 Task: Sort the unsolved tickets in your groups, order by Solved date in ascending order.
Action: Mouse moved to (9, 239)
Screenshot: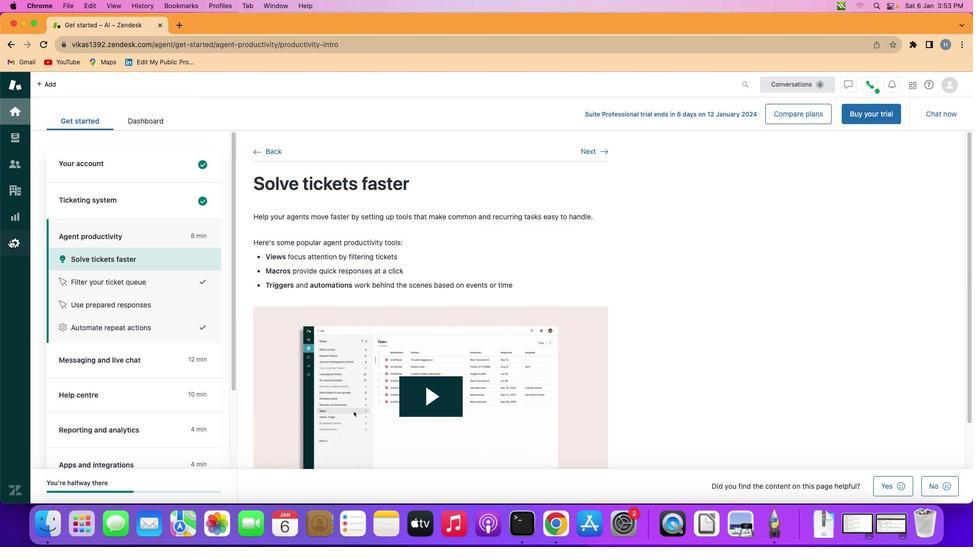 
Action: Mouse pressed left at (9, 239)
Screenshot: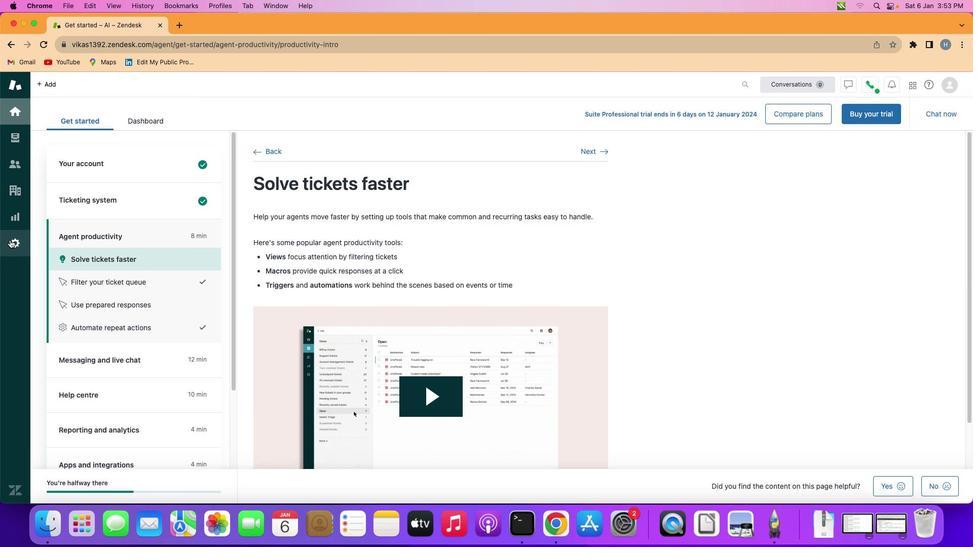 
Action: Mouse moved to (300, 400)
Screenshot: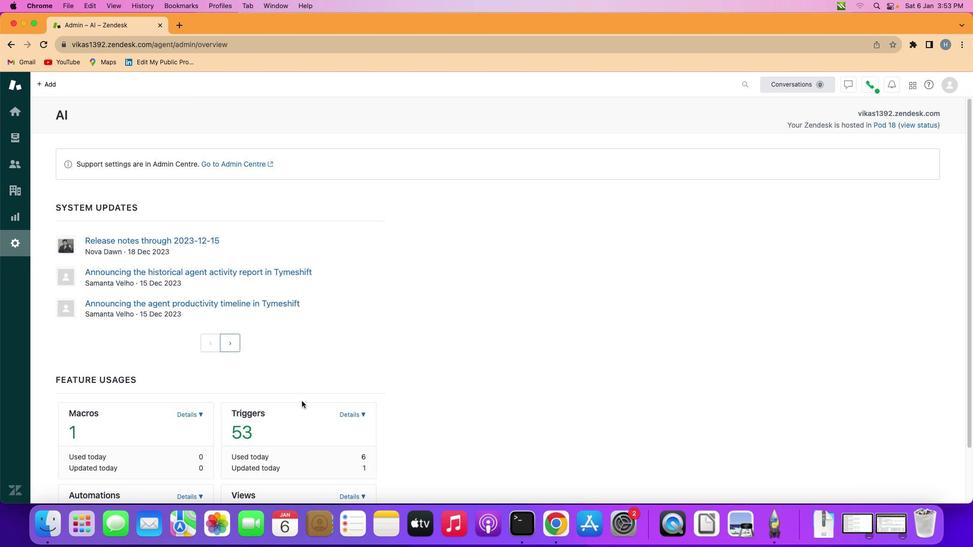 
Action: Mouse scrolled (300, 400) with delta (0, 0)
Screenshot: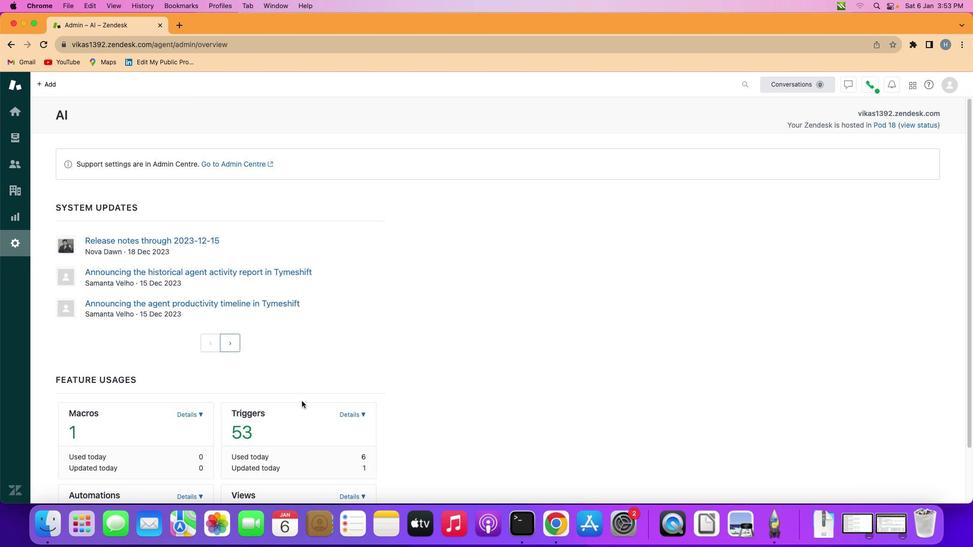 
Action: Mouse moved to (300, 400)
Screenshot: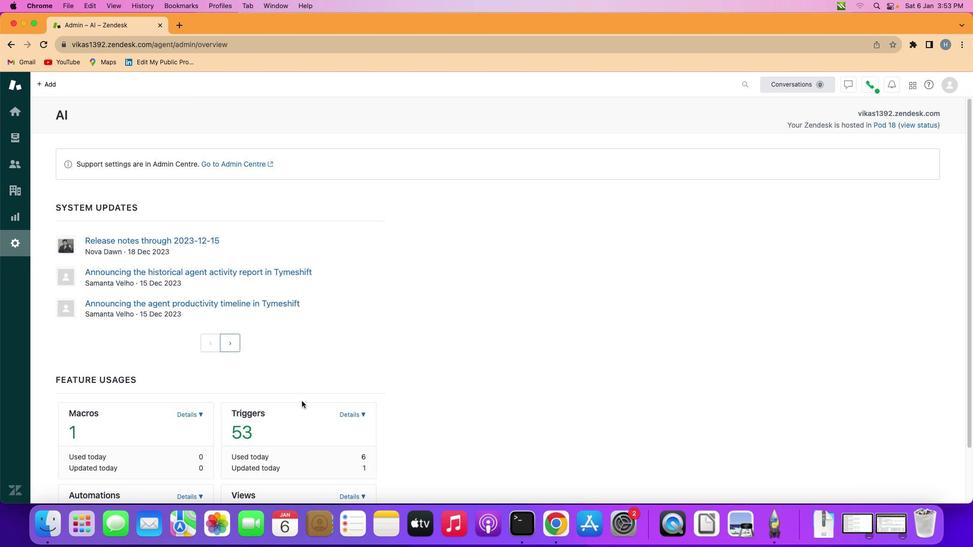 
Action: Mouse scrolled (300, 400) with delta (0, -1)
Screenshot: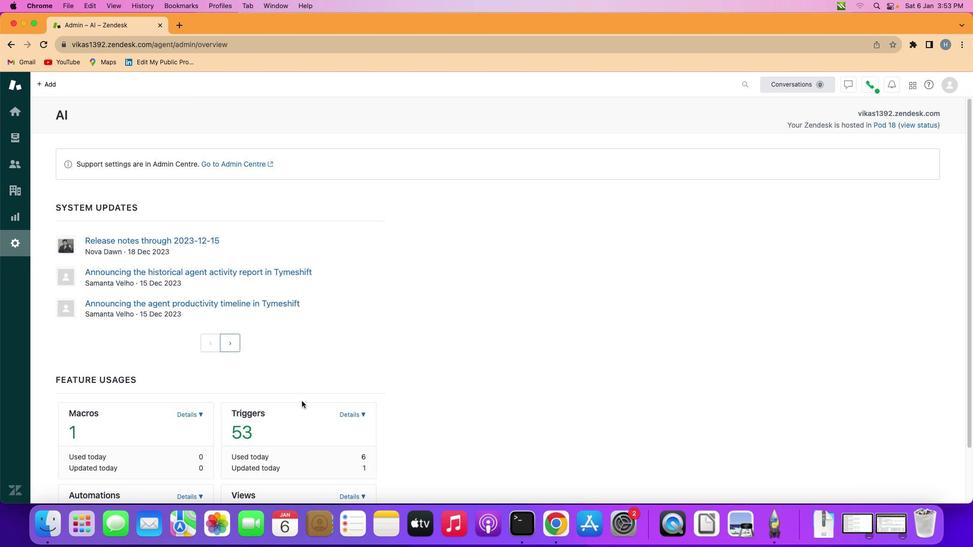 
Action: Mouse moved to (300, 400)
Screenshot: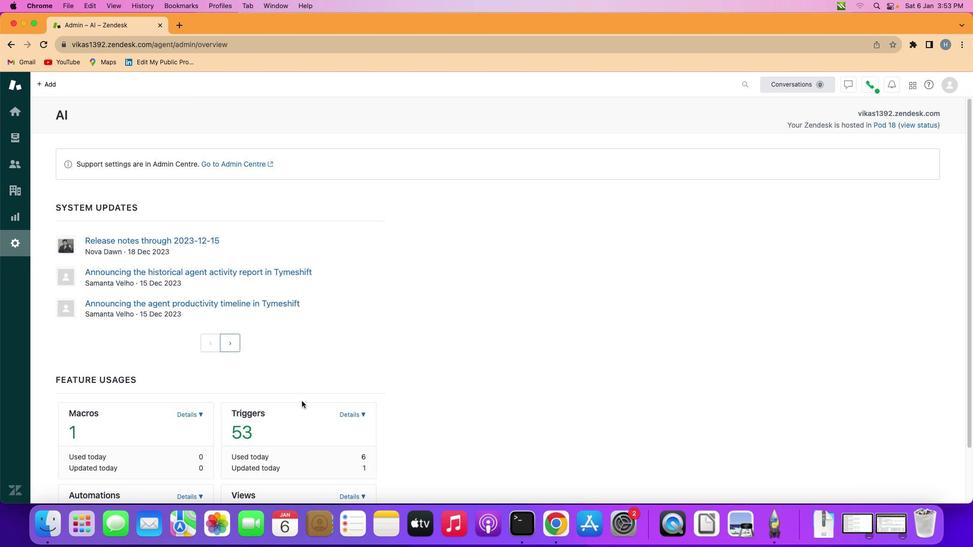 
Action: Mouse scrolled (300, 400) with delta (0, 0)
Screenshot: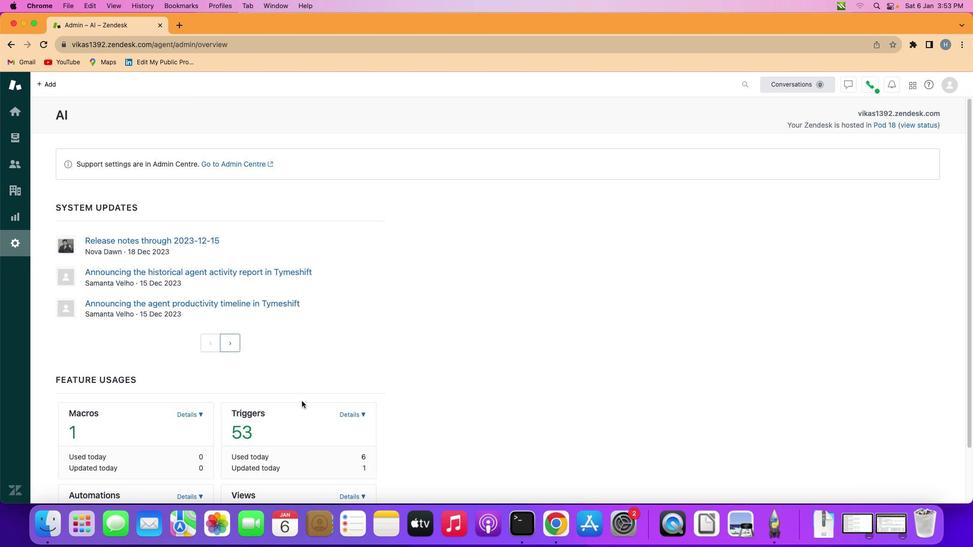 
Action: Mouse scrolled (300, 400) with delta (0, -1)
Screenshot: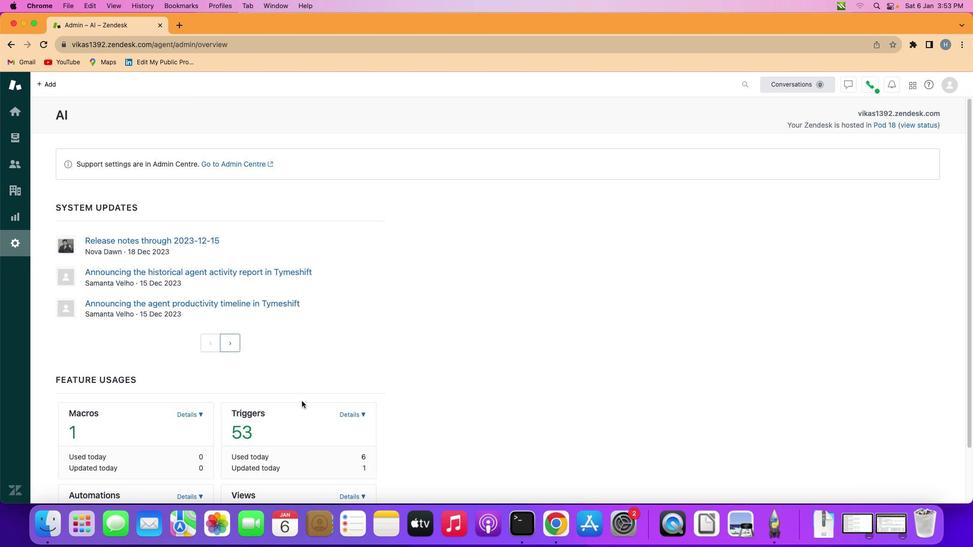 
Action: Mouse scrolled (300, 400) with delta (0, -1)
Screenshot: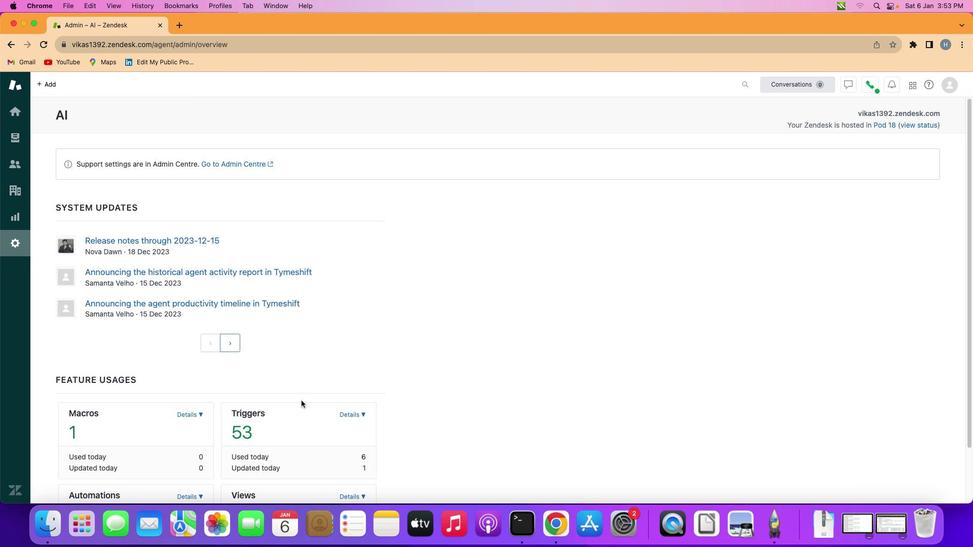 
Action: Mouse scrolled (300, 400) with delta (0, -2)
Screenshot: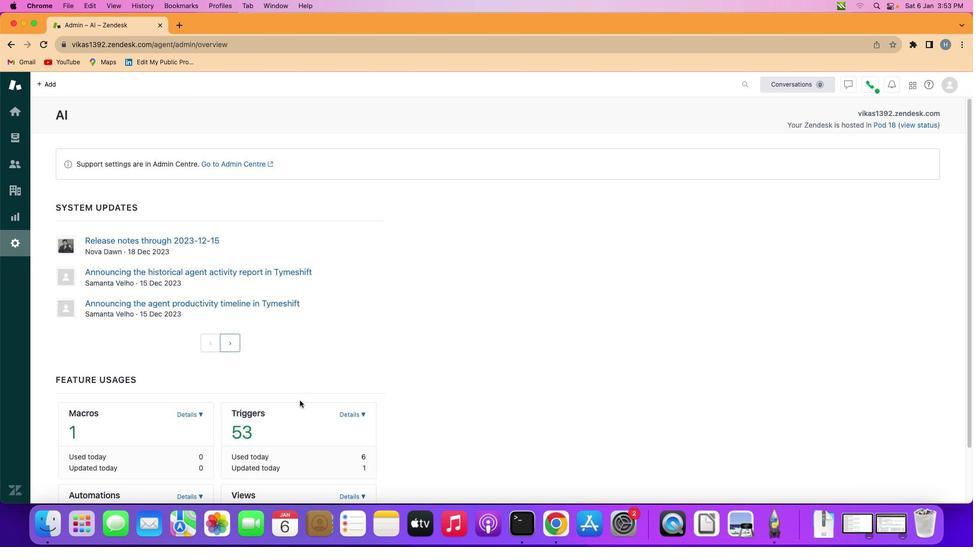 
Action: Mouse moved to (288, 432)
Screenshot: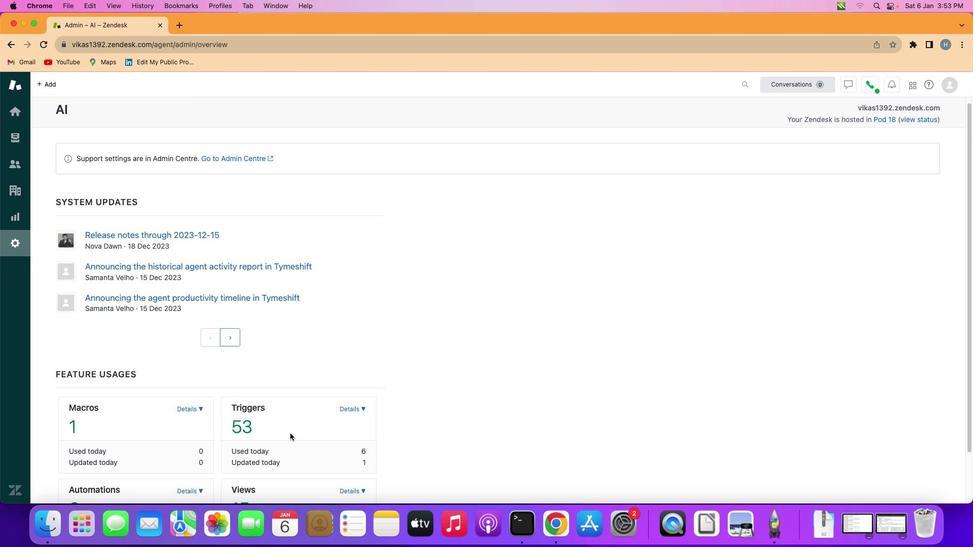 
Action: Mouse scrolled (288, 432) with delta (0, -1)
Screenshot: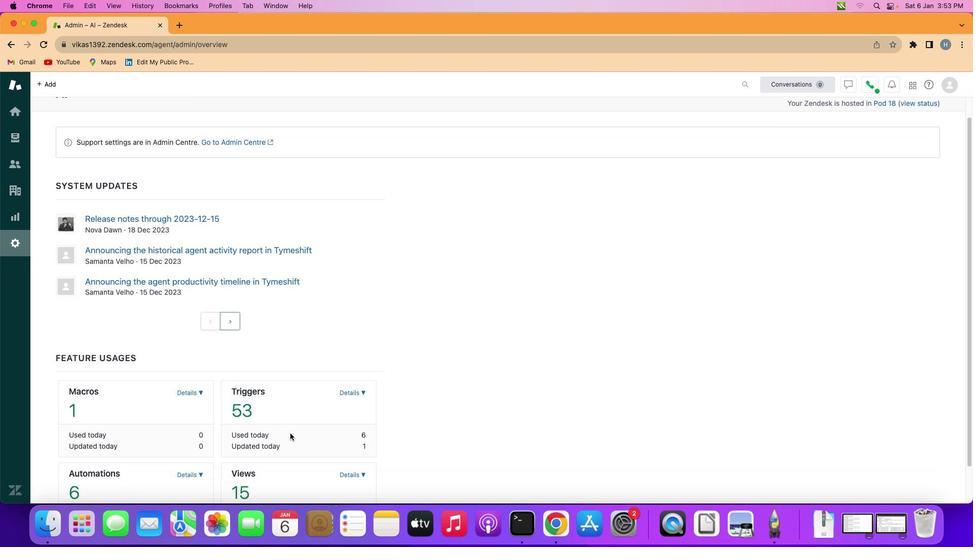 
Action: Mouse moved to (288, 432)
Screenshot: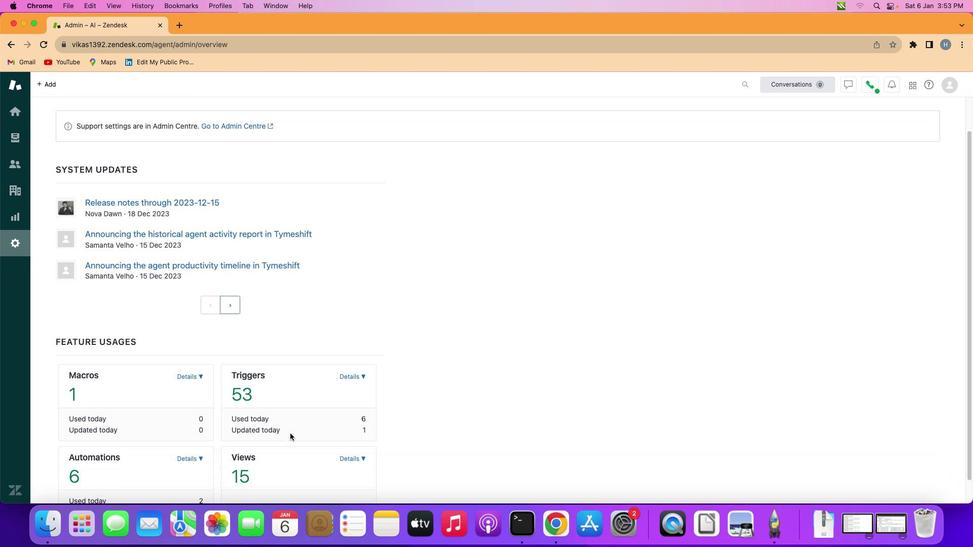 
Action: Mouse scrolled (288, 432) with delta (0, -1)
Screenshot: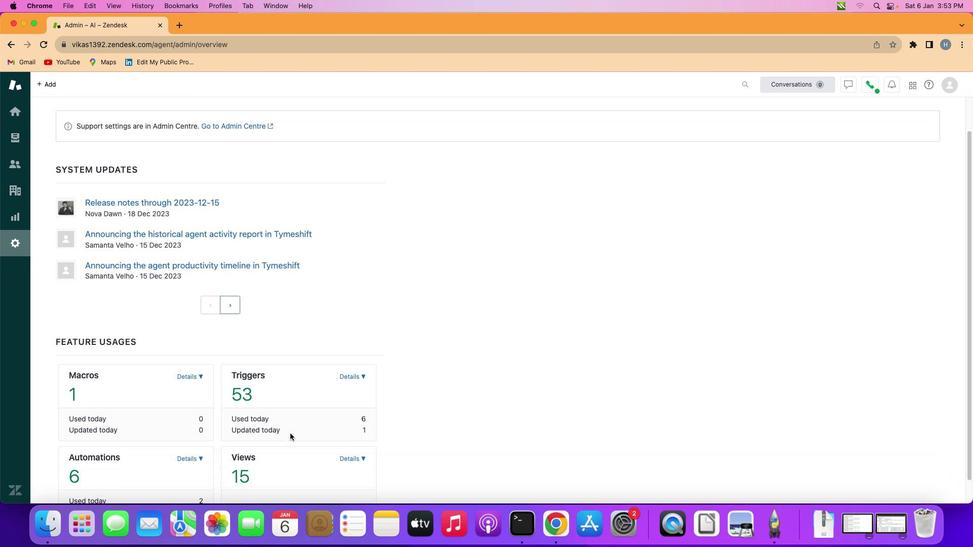 
Action: Mouse moved to (288, 432)
Screenshot: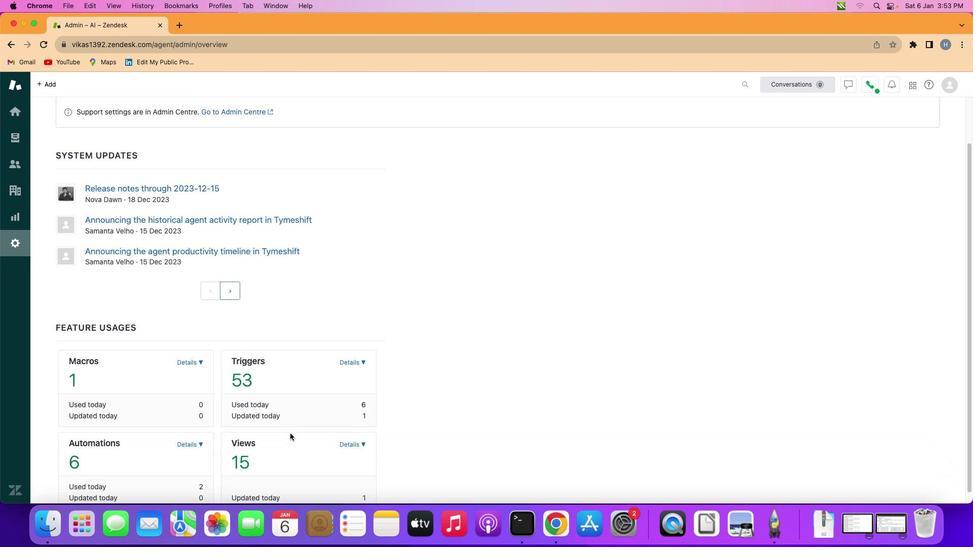 
Action: Mouse scrolled (288, 432) with delta (0, -1)
Screenshot: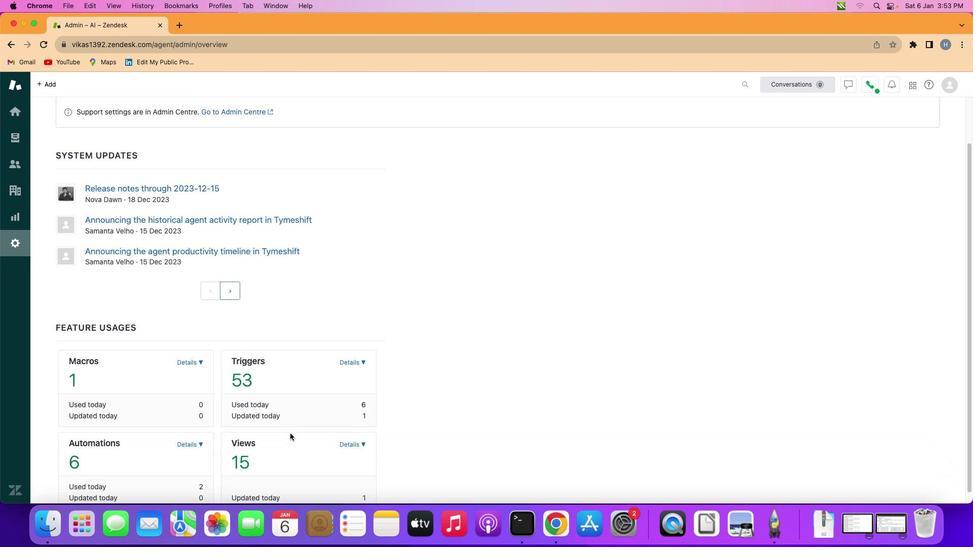 
Action: Mouse moved to (288, 432)
Screenshot: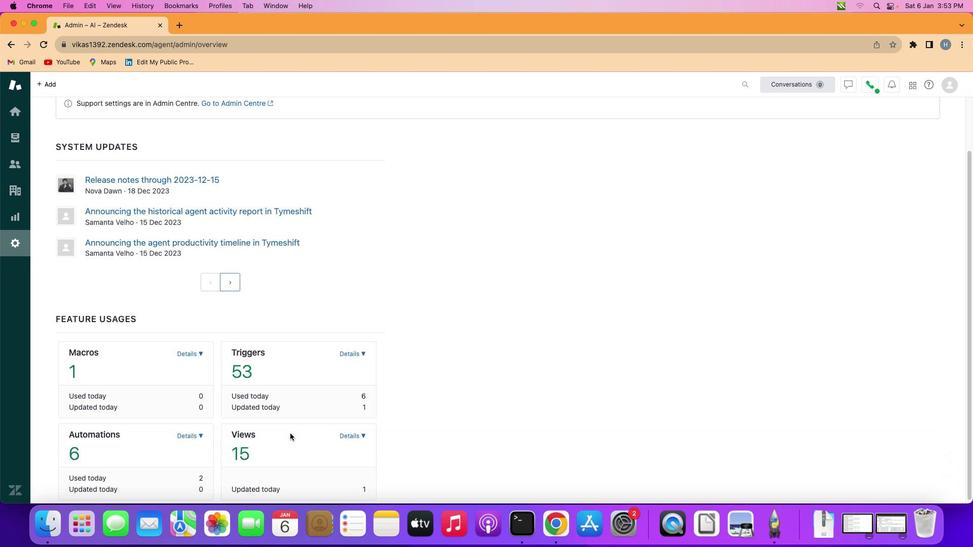 
Action: Mouse scrolled (288, 432) with delta (0, -2)
Screenshot: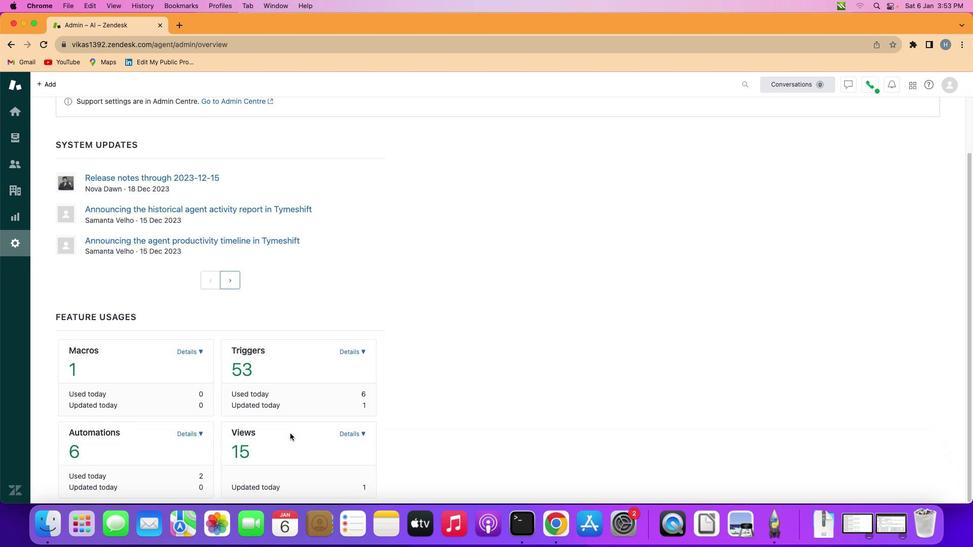
Action: Mouse scrolled (288, 432) with delta (0, -3)
Screenshot: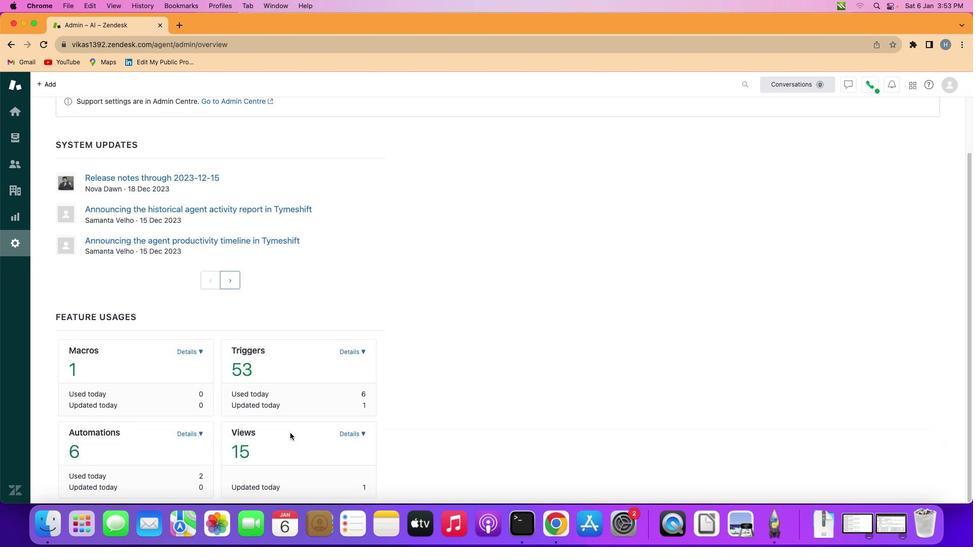 
Action: Mouse scrolled (288, 432) with delta (0, -3)
Screenshot: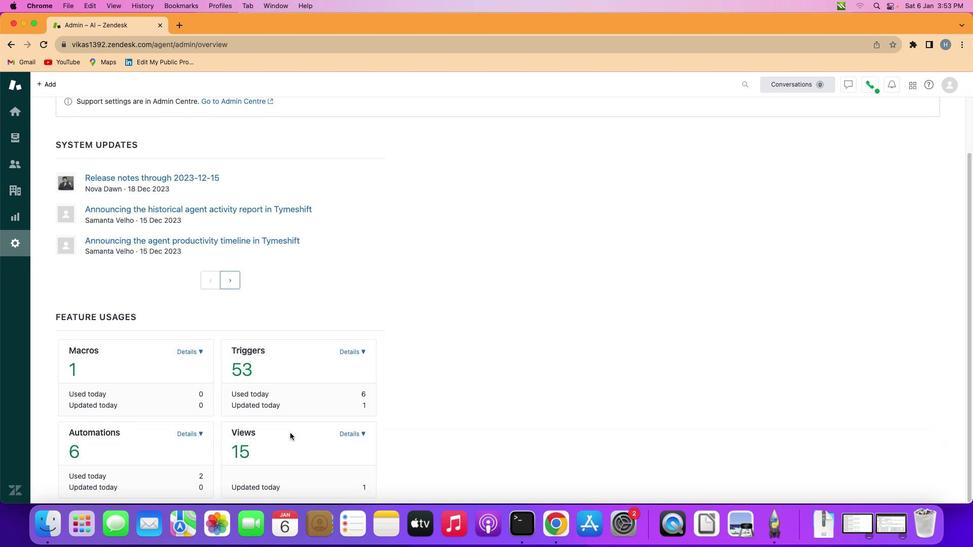 
Action: Mouse scrolled (288, 432) with delta (0, -3)
Screenshot: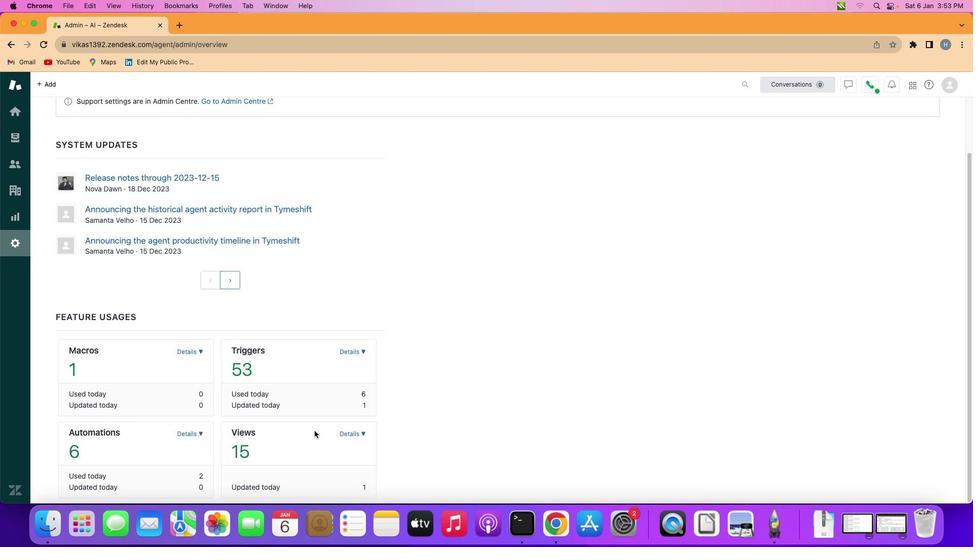 
Action: Mouse moved to (345, 433)
Screenshot: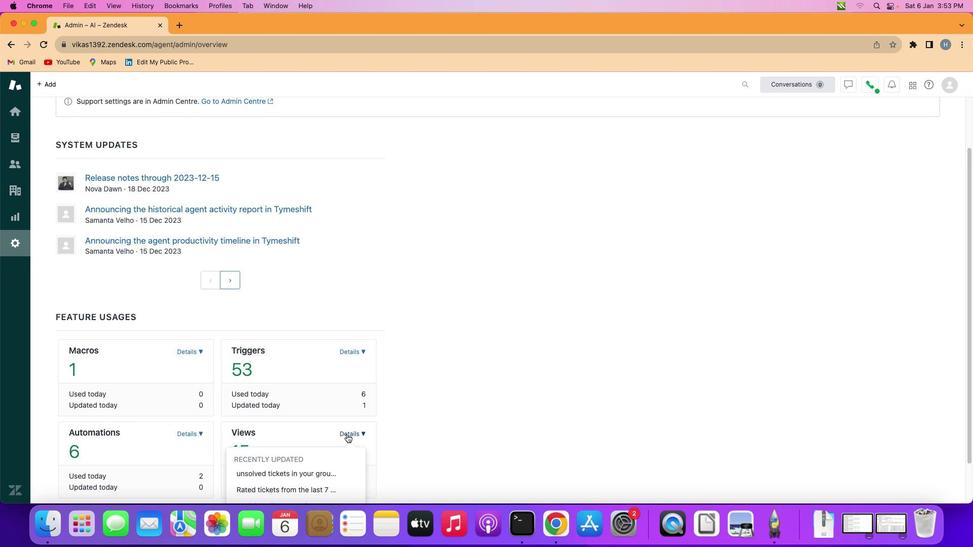 
Action: Mouse pressed left at (345, 433)
Screenshot: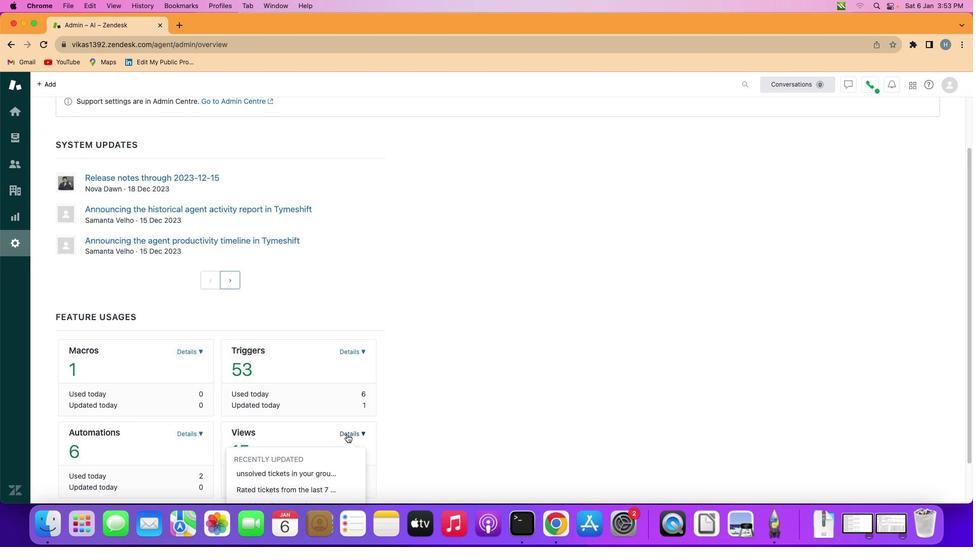 
Action: Mouse moved to (302, 469)
Screenshot: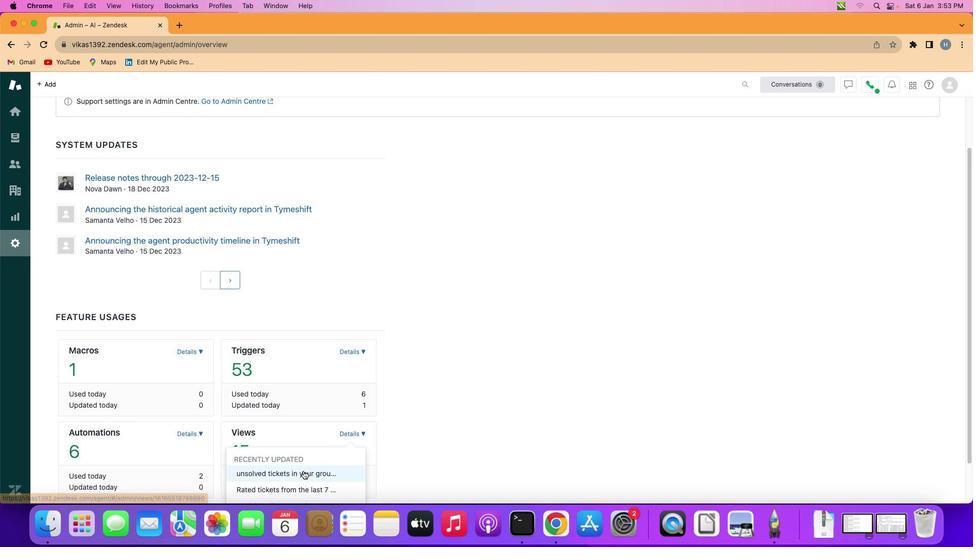
Action: Mouse pressed left at (302, 469)
Screenshot: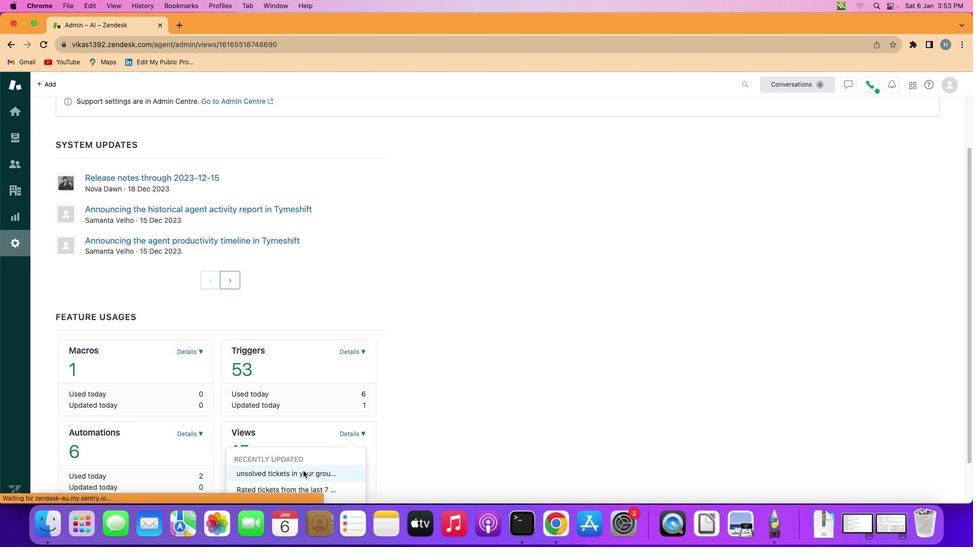 
Action: Mouse moved to (329, 414)
Screenshot: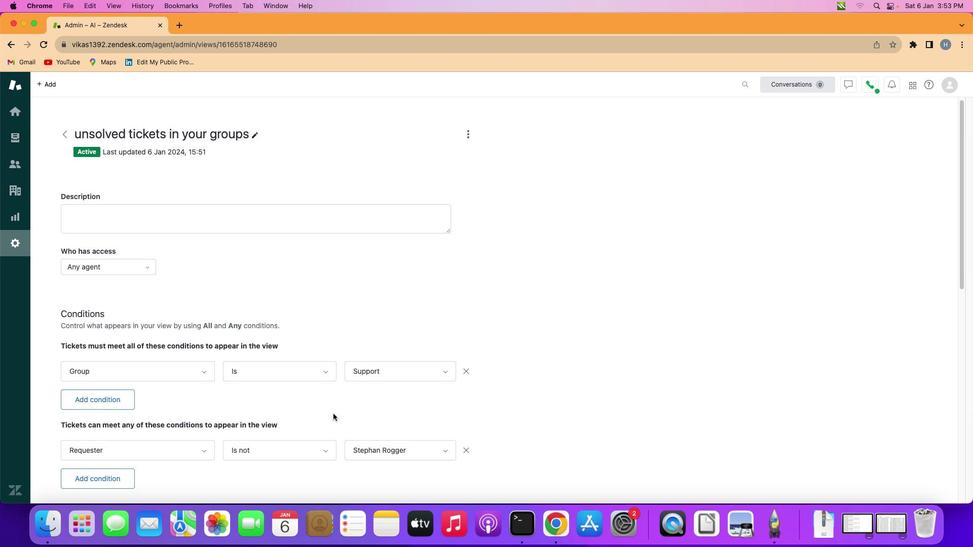
Action: Mouse scrolled (329, 414) with delta (0, -1)
Screenshot: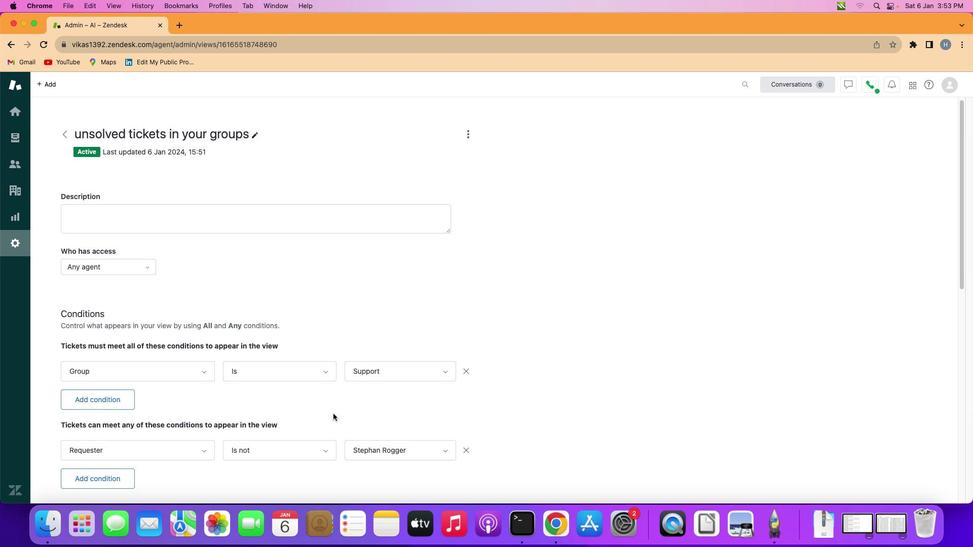
Action: Mouse moved to (330, 414)
Screenshot: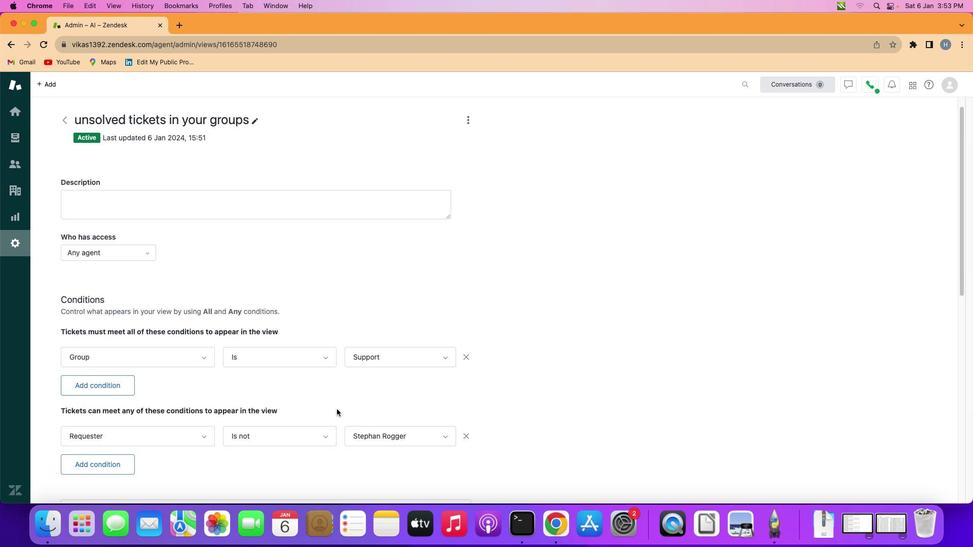
Action: Mouse scrolled (330, 414) with delta (0, -1)
Screenshot: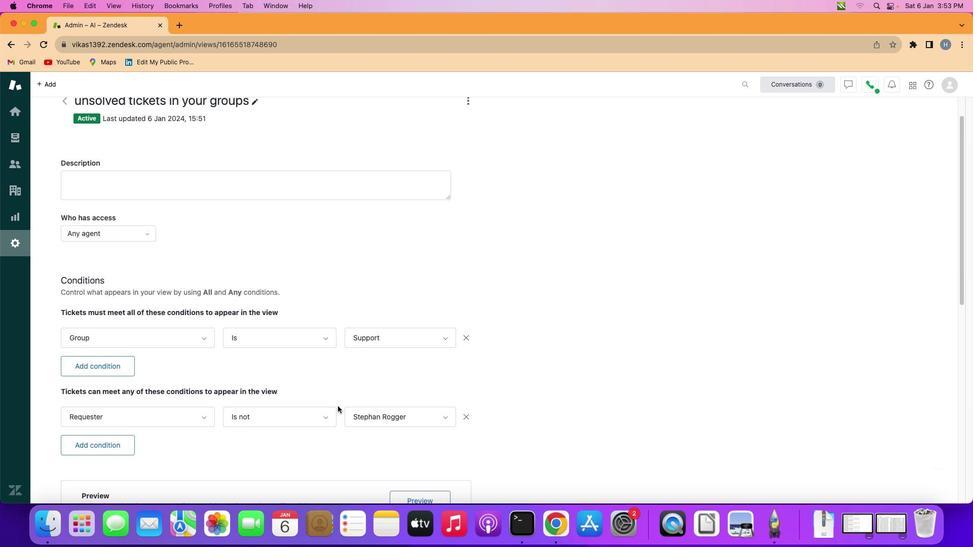 
Action: Mouse moved to (331, 414)
Screenshot: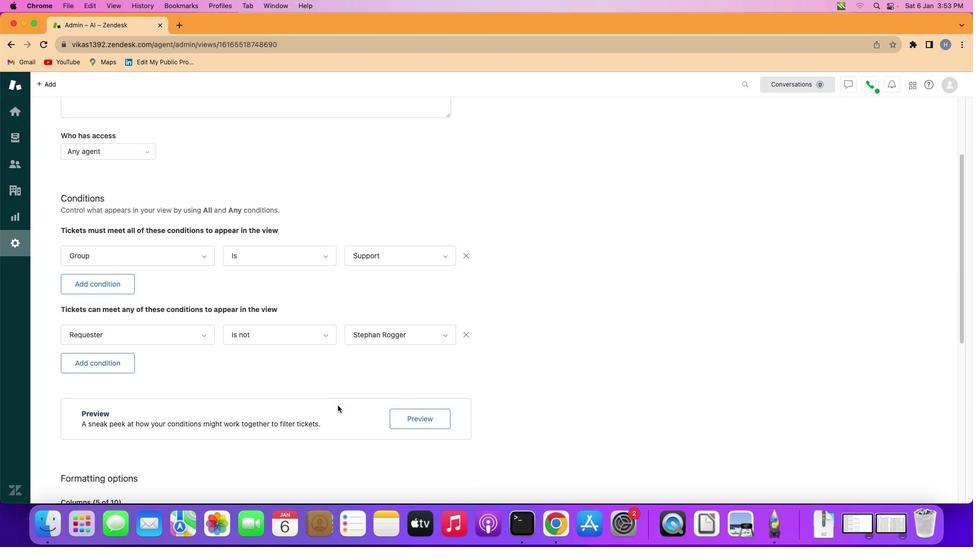 
Action: Mouse scrolled (331, 414) with delta (0, -1)
Screenshot: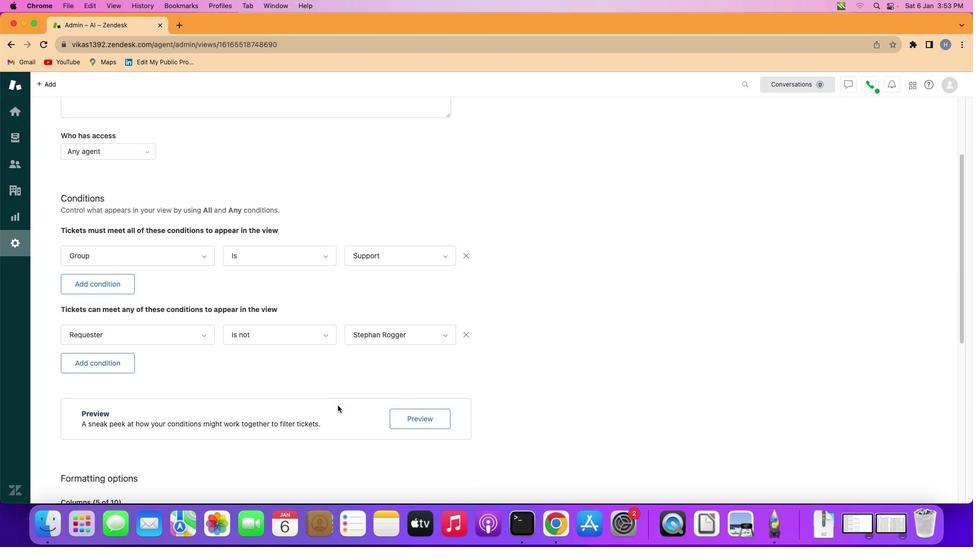 
Action: Mouse moved to (332, 412)
Screenshot: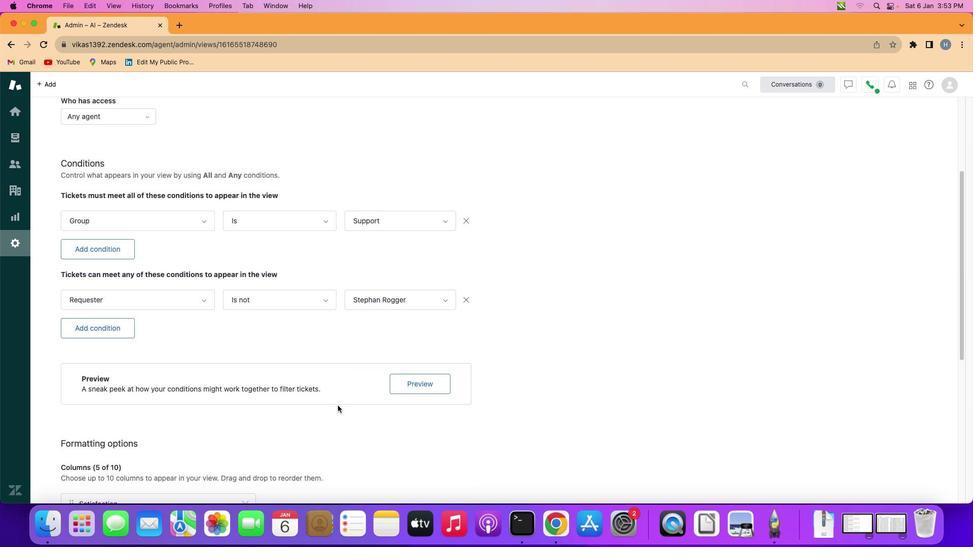 
Action: Mouse scrolled (332, 412) with delta (0, -1)
Screenshot: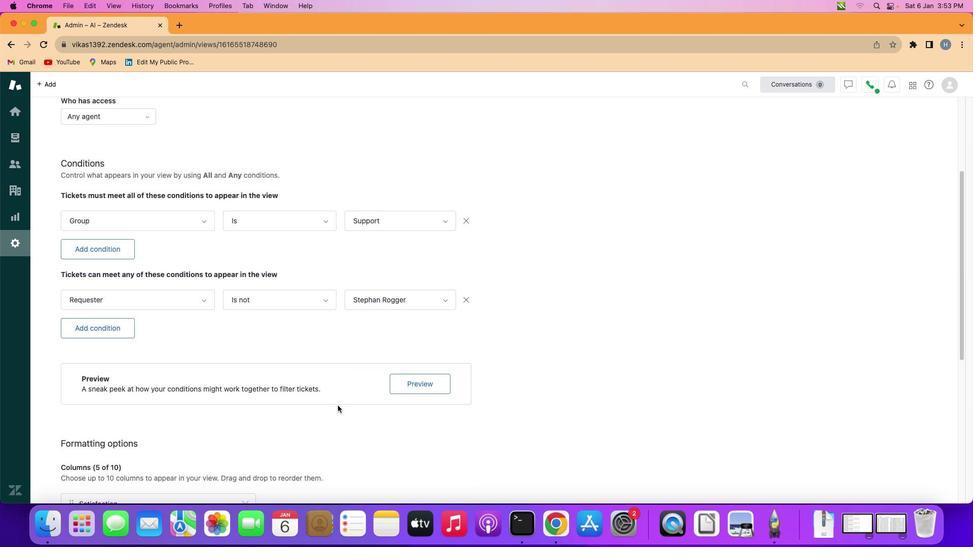 
Action: Mouse moved to (336, 407)
Screenshot: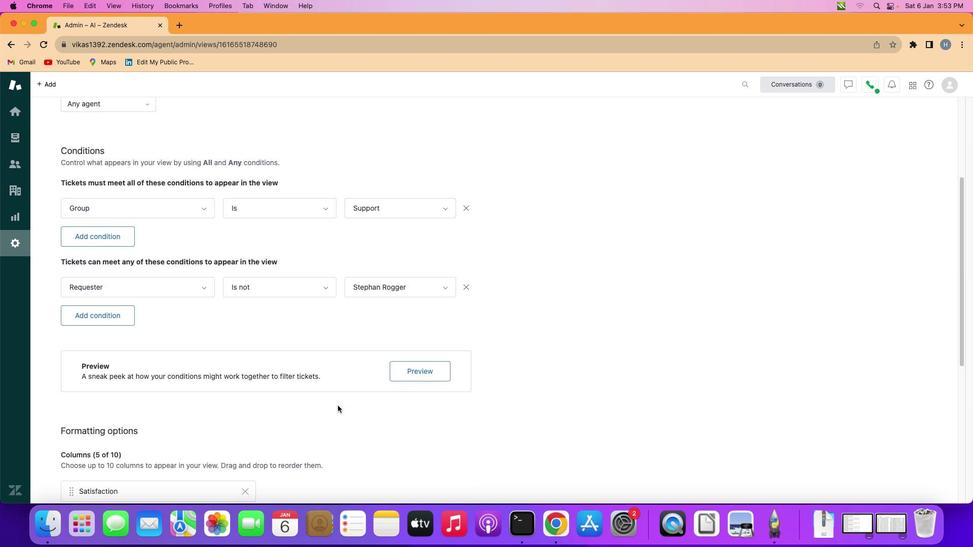 
Action: Mouse scrolled (336, 407) with delta (0, -2)
Screenshot: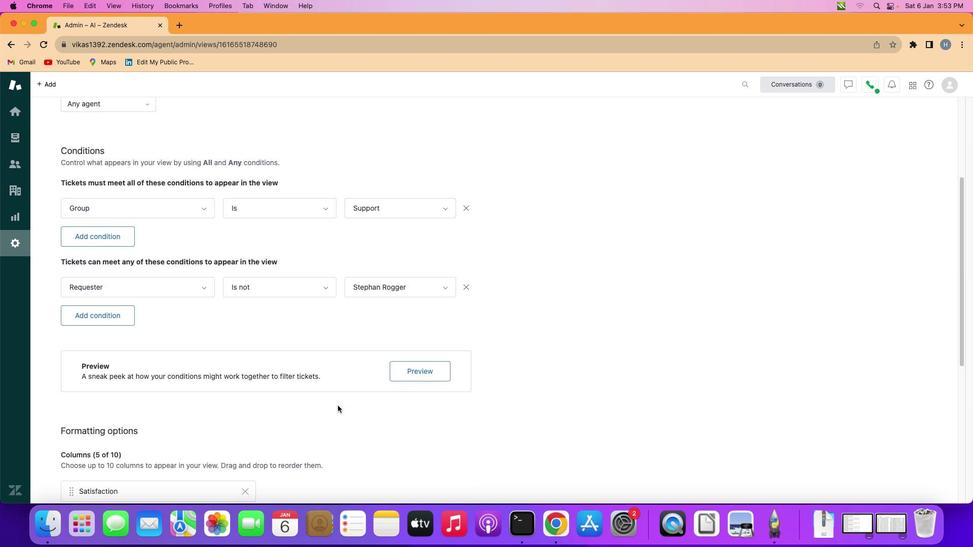 
Action: Mouse moved to (337, 406)
Screenshot: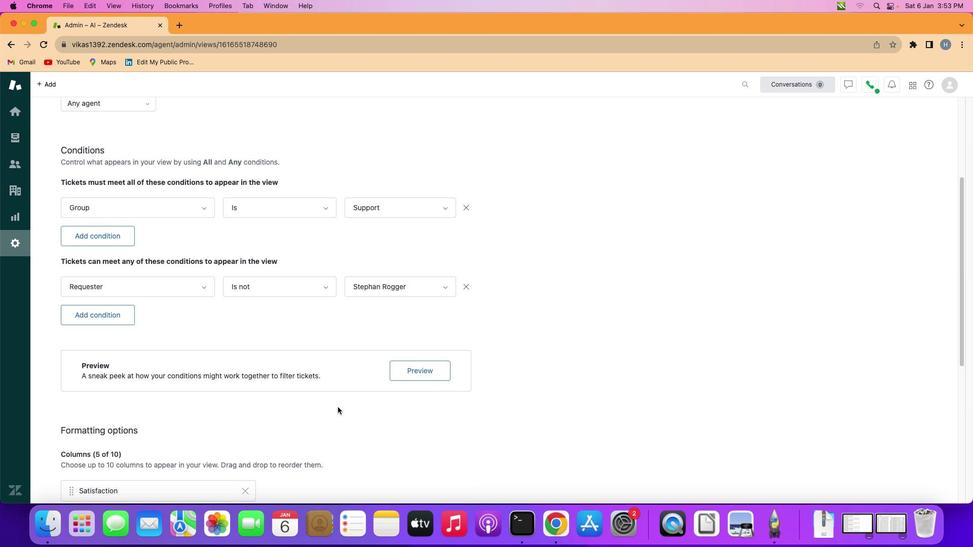 
Action: Mouse scrolled (337, 406) with delta (0, -1)
Screenshot: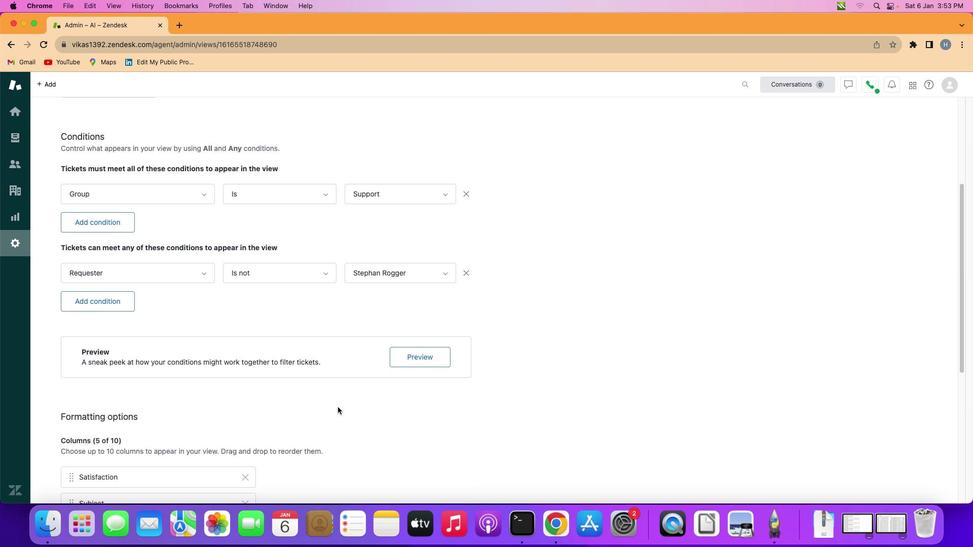
Action: Mouse scrolled (337, 406) with delta (0, -1)
Screenshot: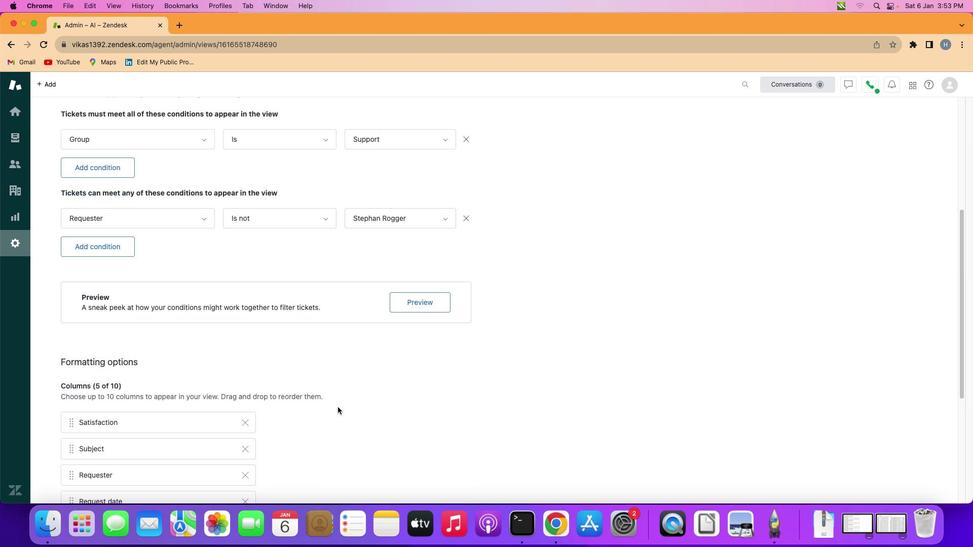 
Action: Mouse scrolled (337, 406) with delta (0, -1)
Screenshot: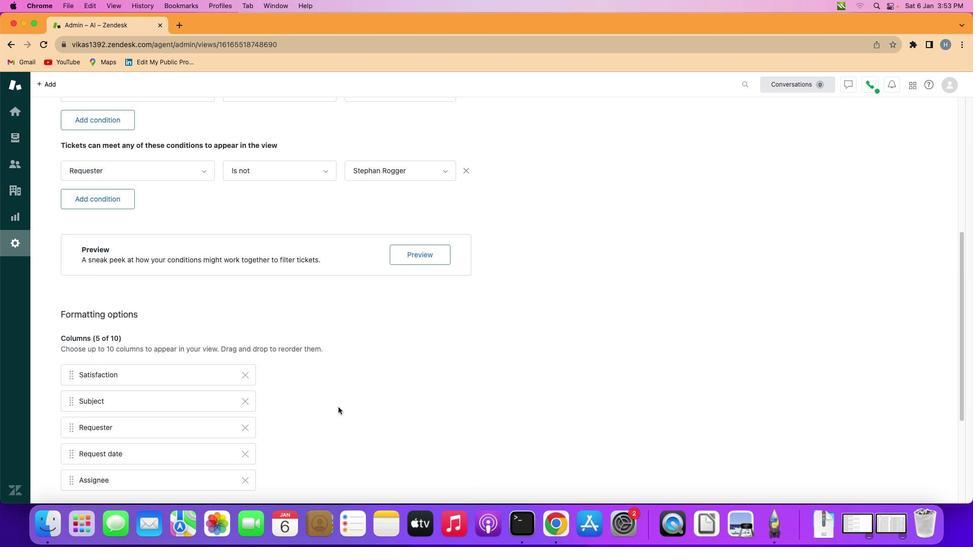 
Action: Mouse scrolled (337, 406) with delta (0, -2)
Screenshot: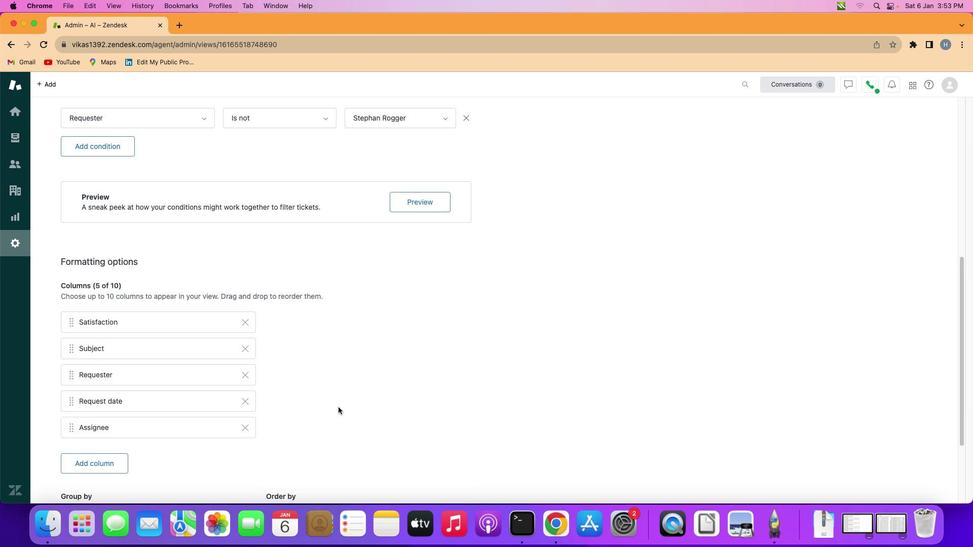 
Action: Mouse scrolled (337, 406) with delta (0, -2)
Screenshot: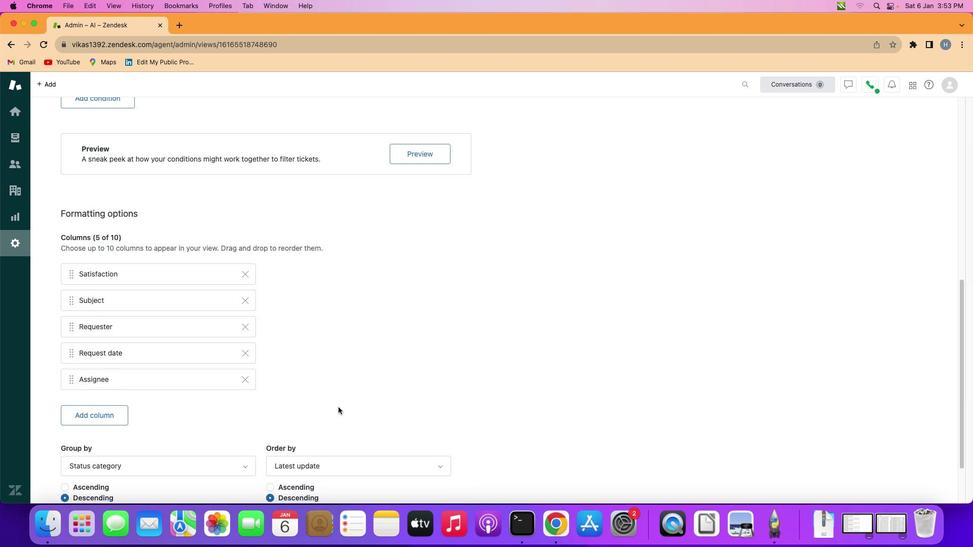 
Action: Mouse moved to (370, 421)
Screenshot: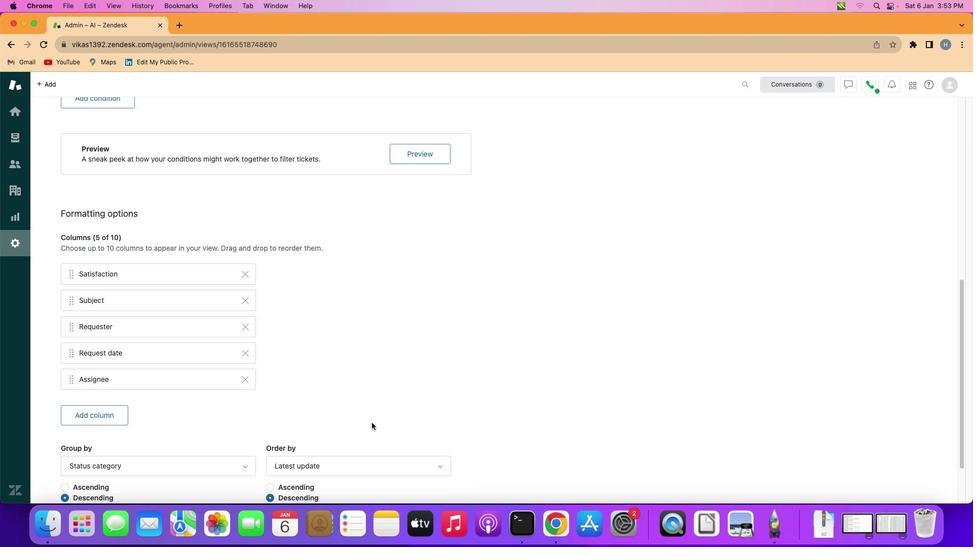 
Action: Mouse scrolled (370, 421) with delta (0, -1)
Screenshot: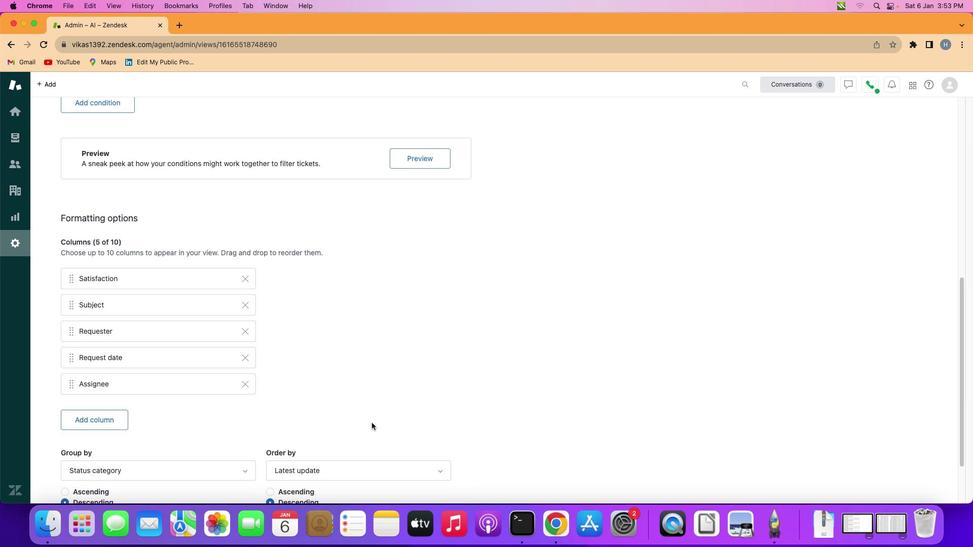 
Action: Mouse scrolled (370, 421) with delta (0, 0)
Screenshot: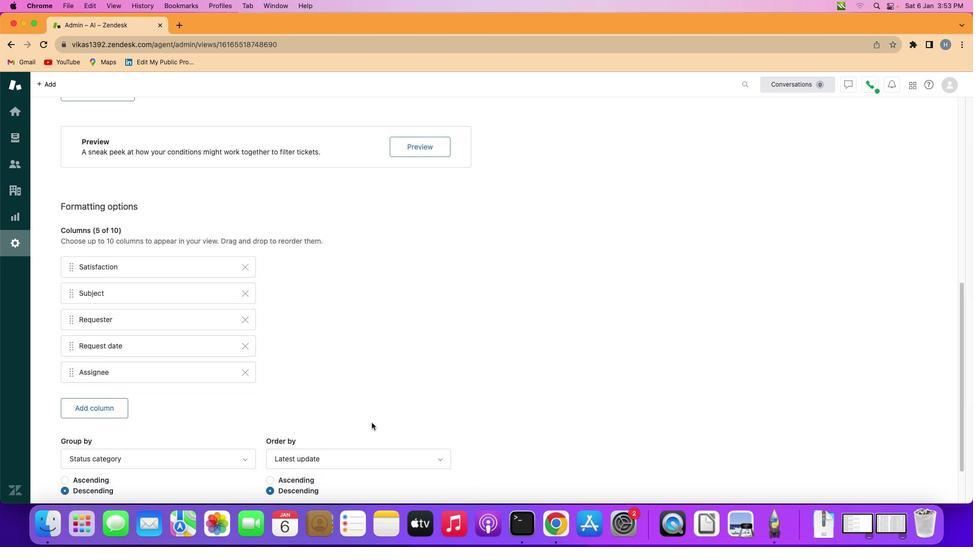 
Action: Mouse scrolled (370, 421) with delta (0, -2)
Screenshot: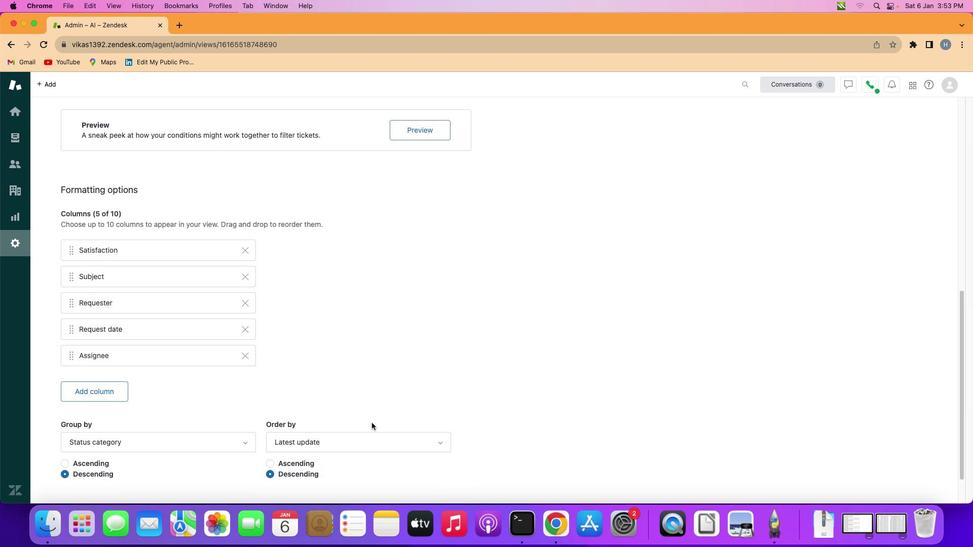 
Action: Mouse scrolled (370, 421) with delta (0, -1)
Screenshot: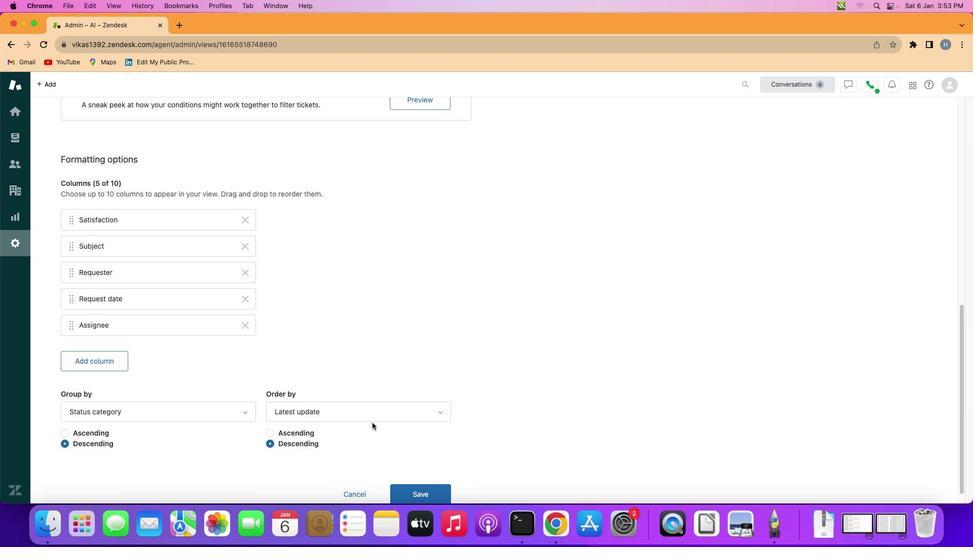 
Action: Mouse scrolled (370, 421) with delta (0, -2)
Screenshot: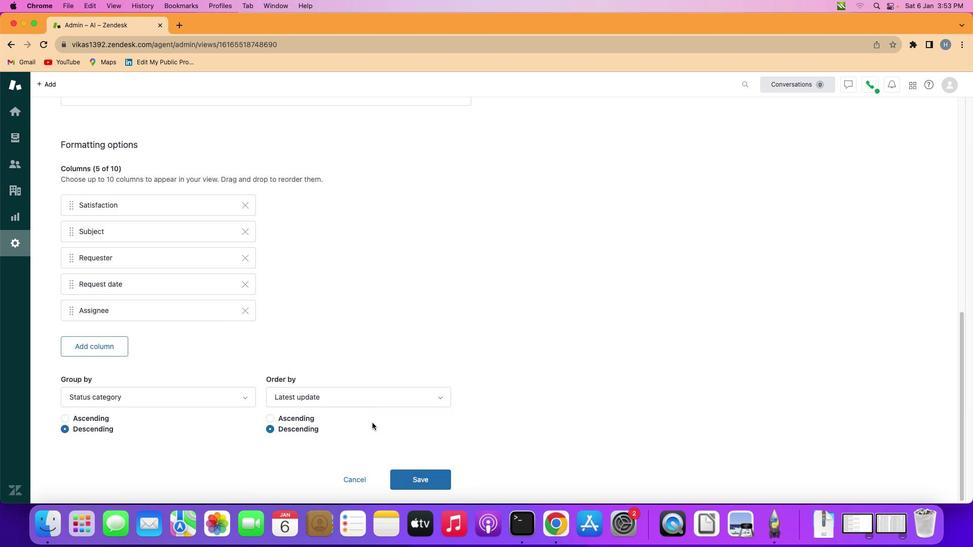 
Action: Mouse moved to (440, 396)
Screenshot: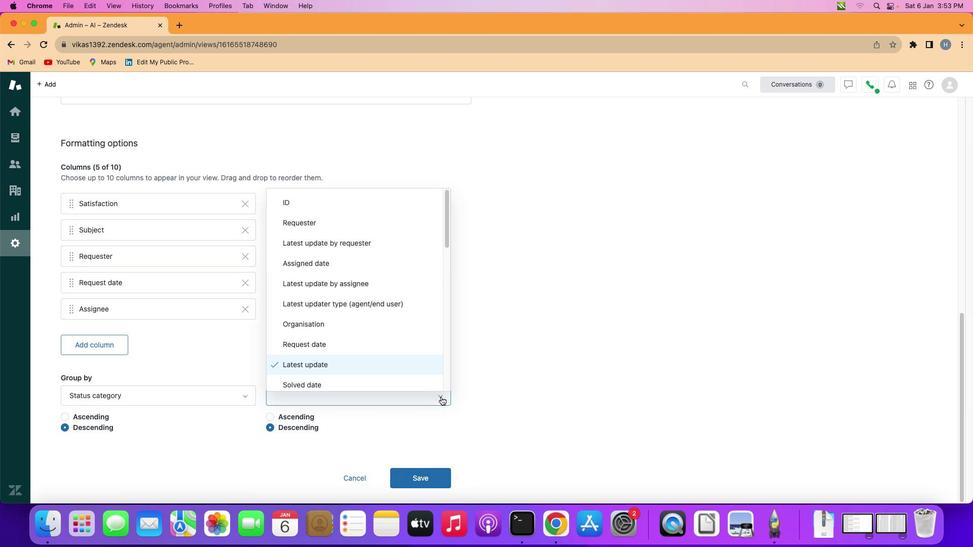 
Action: Mouse pressed left at (440, 396)
Screenshot: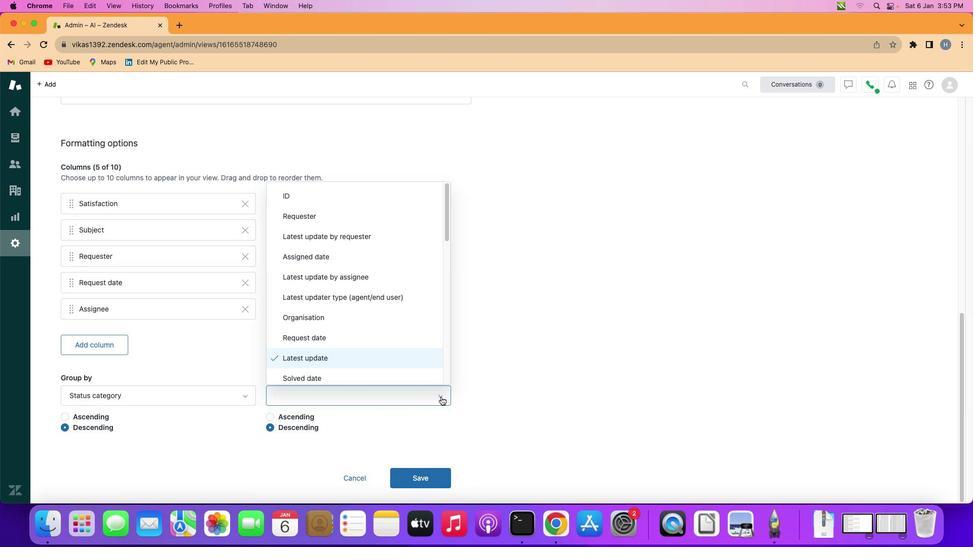 
Action: Mouse moved to (369, 373)
Screenshot: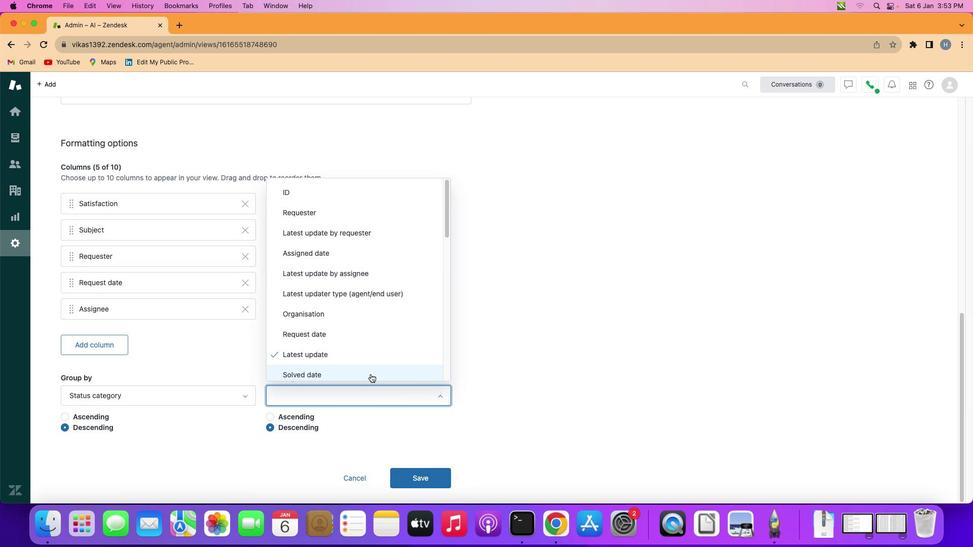 
Action: Mouse pressed left at (369, 373)
Screenshot: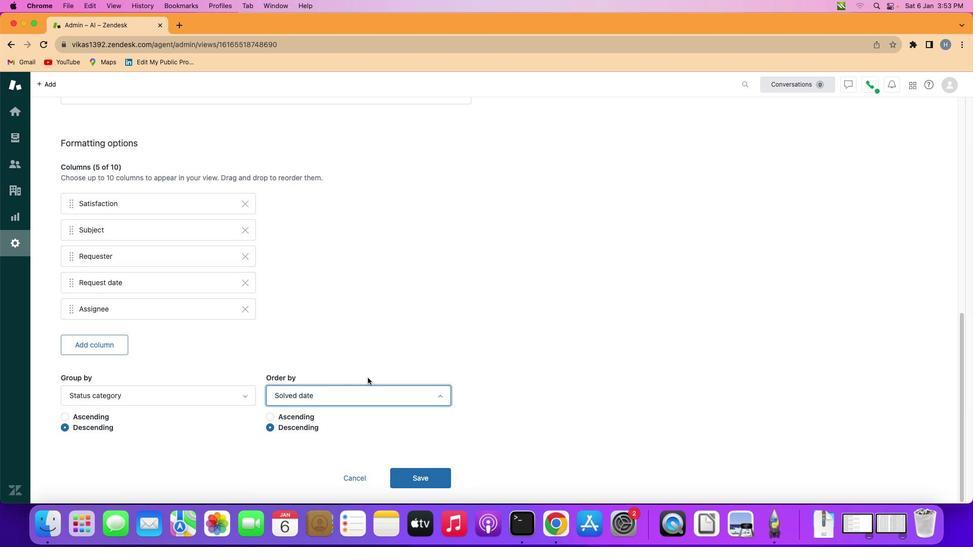 
Action: Mouse moved to (308, 413)
Screenshot: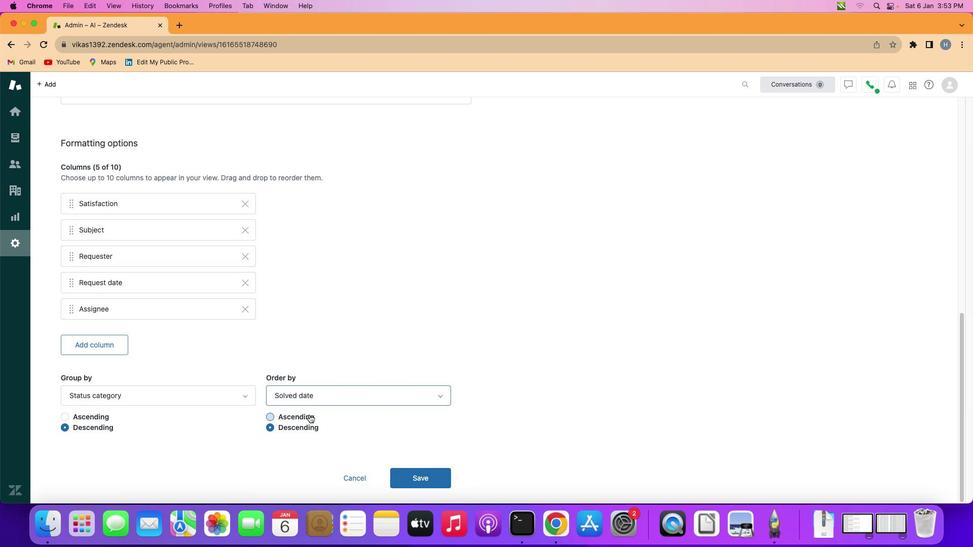 
Action: Mouse pressed left at (308, 413)
Screenshot: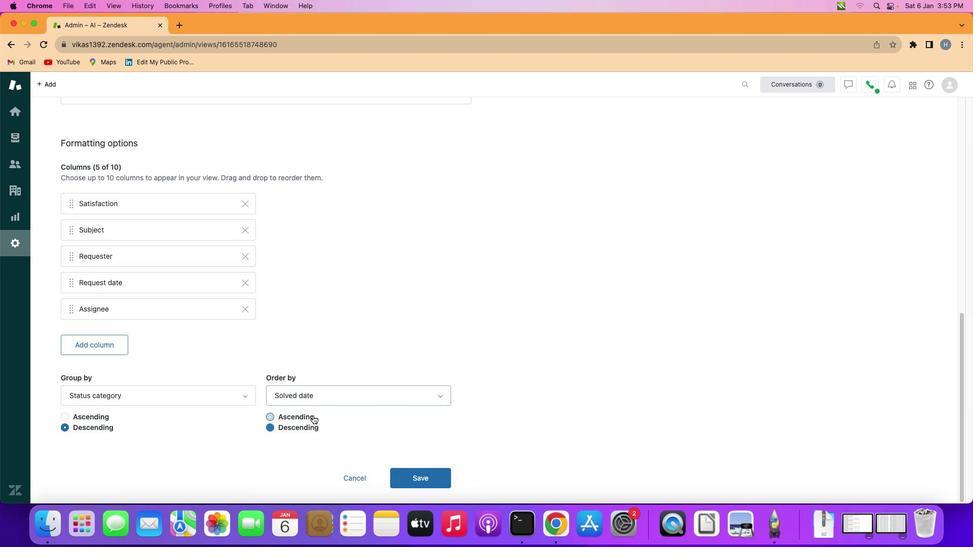 
Action: Mouse moved to (408, 473)
Screenshot: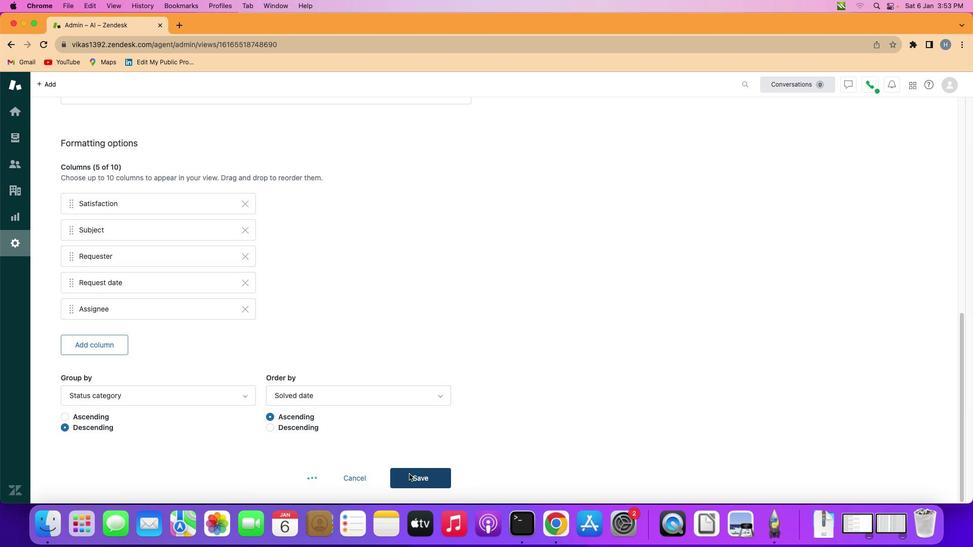 
Action: Mouse pressed left at (408, 473)
Screenshot: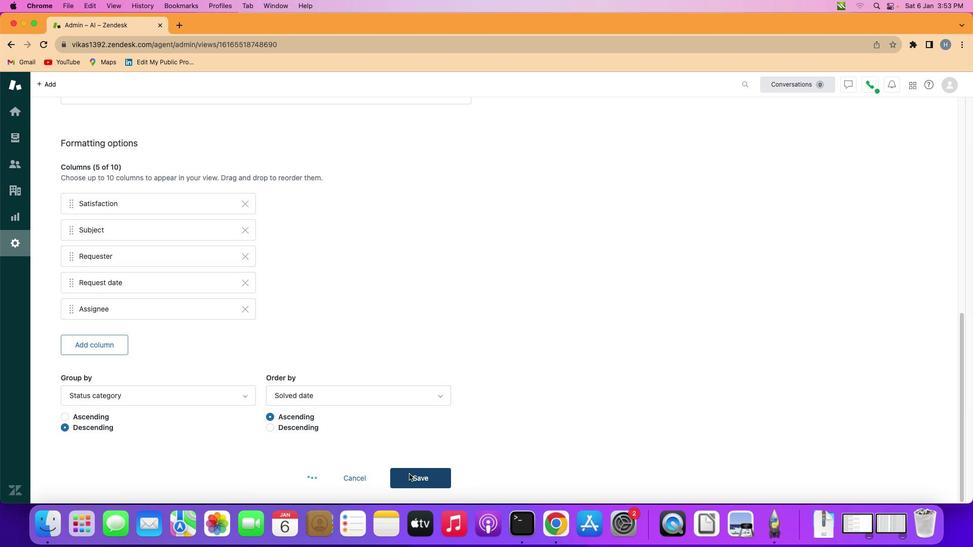 
Action: Mouse moved to (404, 296)
Screenshot: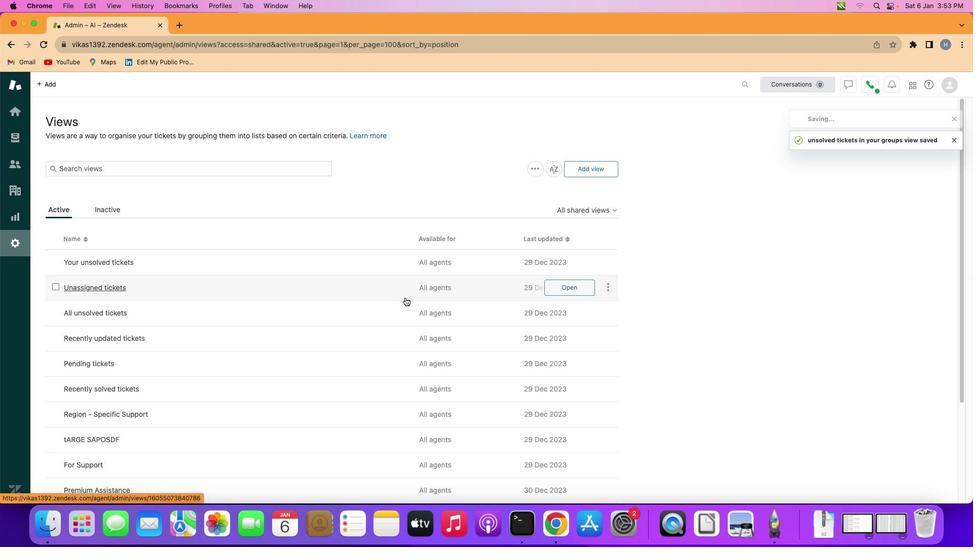 
